 Task: Create ChildIssue0041 as Child Issue of Issue Issue0021 in Backlog  in Scrum Project Project0005 in Jira
Action: Mouse moved to (370, 430)
Screenshot: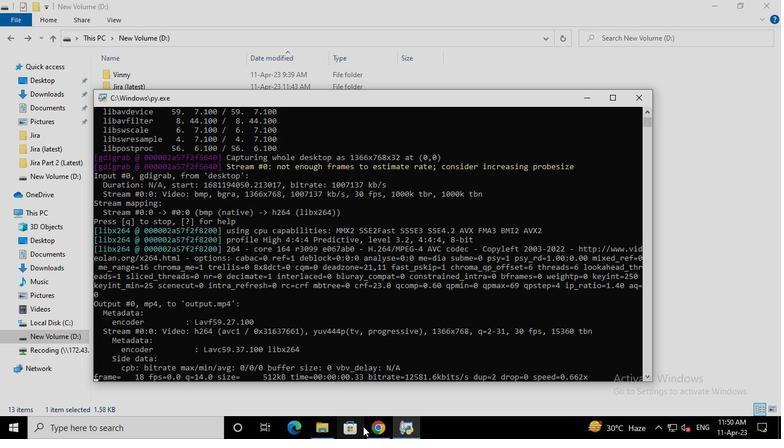 
Action: Mouse pressed left at (370, 430)
Screenshot: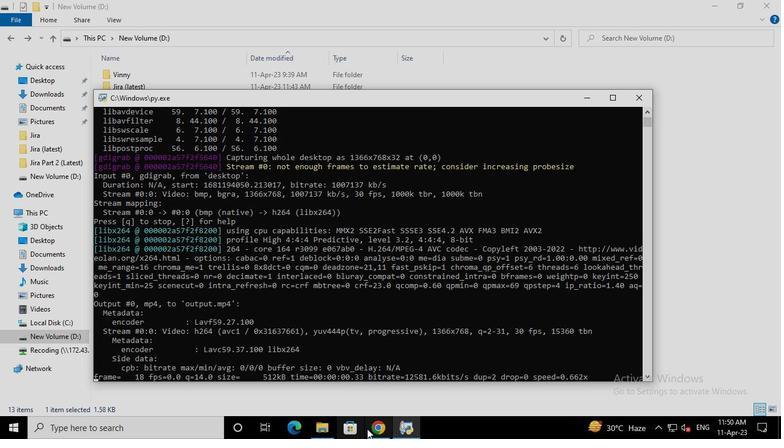 
Action: Mouse moved to (78, 174)
Screenshot: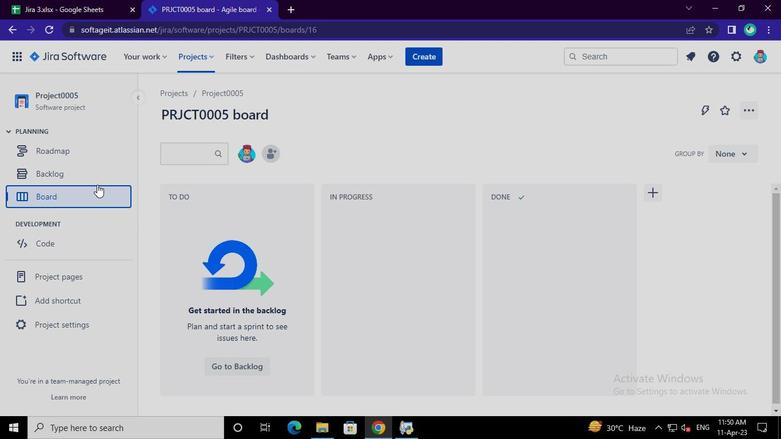 
Action: Mouse pressed left at (78, 174)
Screenshot: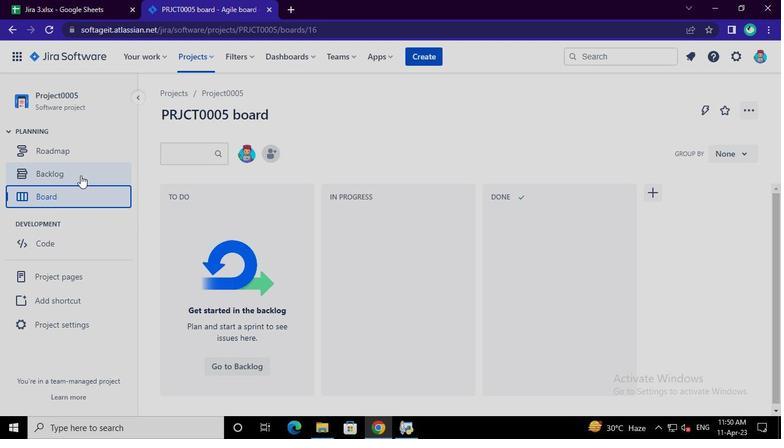 
Action: Mouse moved to (260, 261)
Screenshot: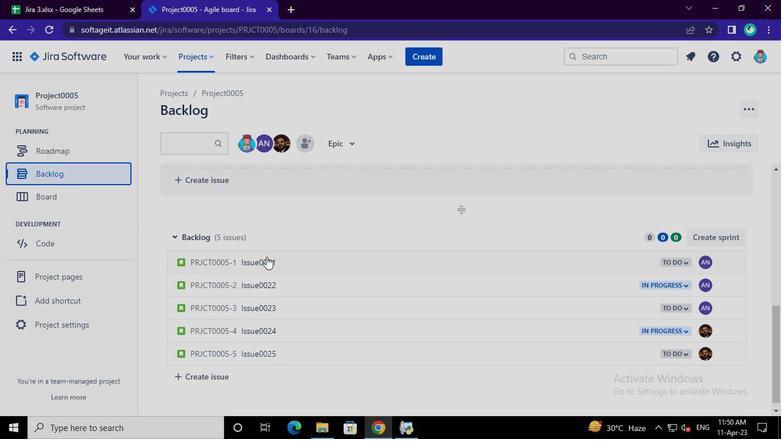 
Action: Mouse pressed left at (260, 261)
Screenshot: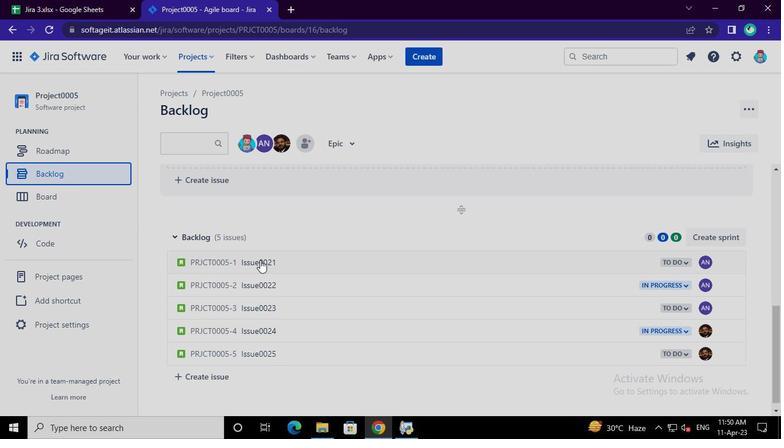 
Action: Mouse moved to (579, 231)
Screenshot: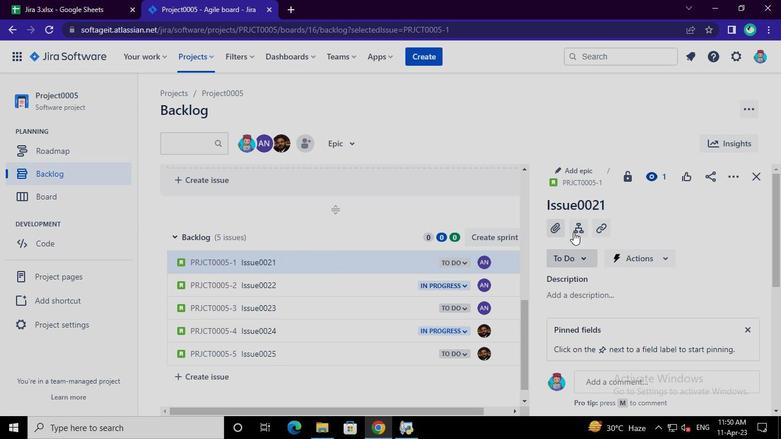 
Action: Mouse pressed left at (579, 231)
Screenshot: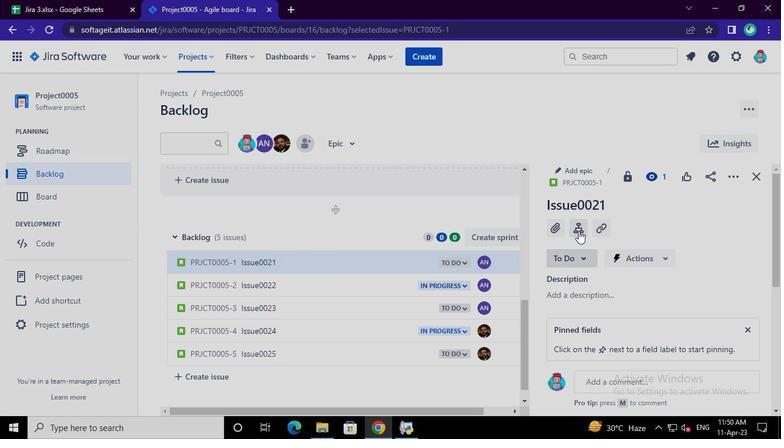 
Action: Mouse moved to (586, 275)
Screenshot: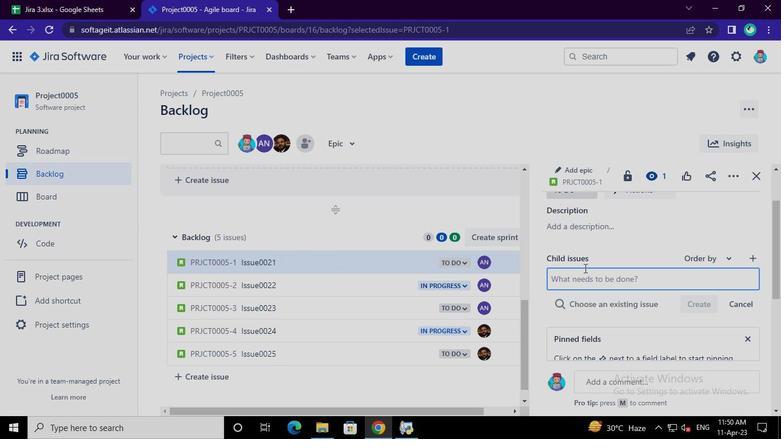 
Action: Mouse pressed left at (586, 275)
Screenshot: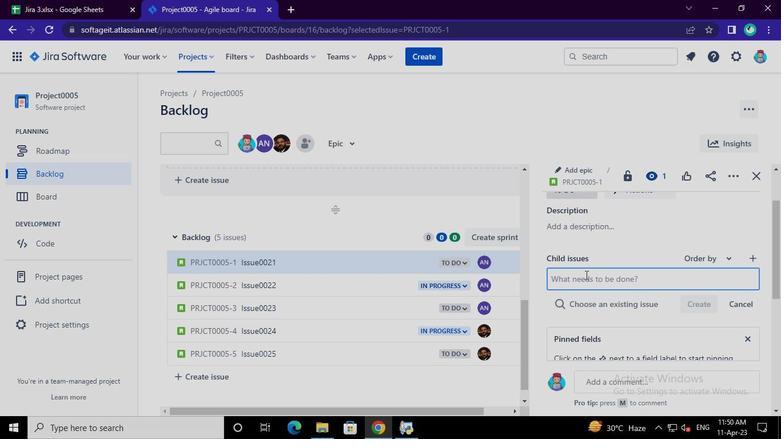
Action: Mouse moved to (590, 273)
Screenshot: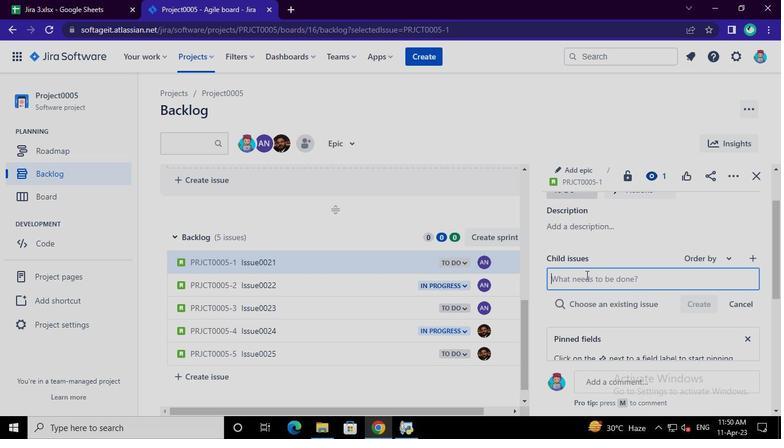 
Action: Keyboard Key.shift
Screenshot: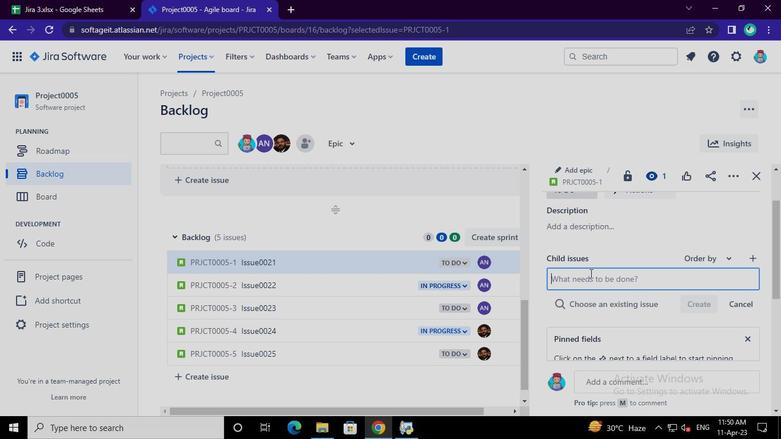 
Action: Keyboard C
Screenshot: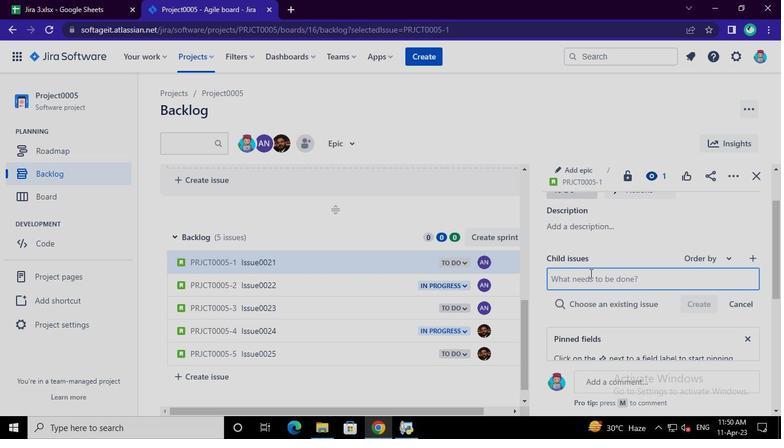 
Action: Keyboard h
Screenshot: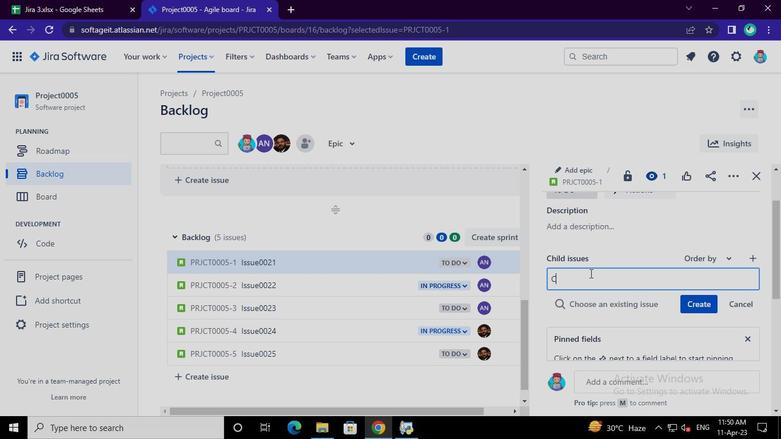 
Action: Keyboard i
Screenshot: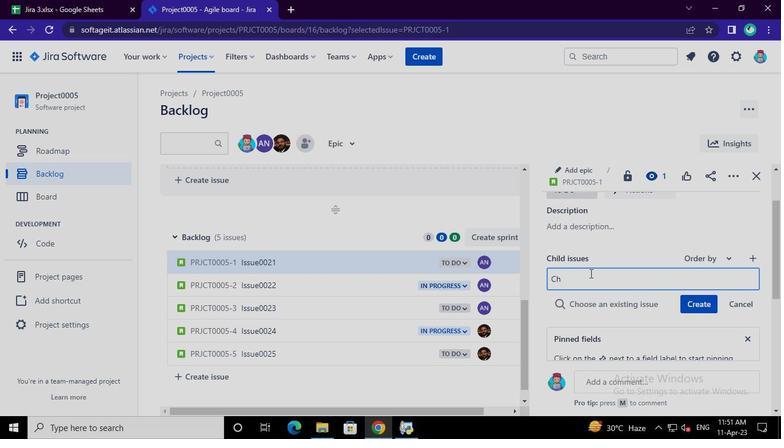 
Action: Keyboard l
Screenshot: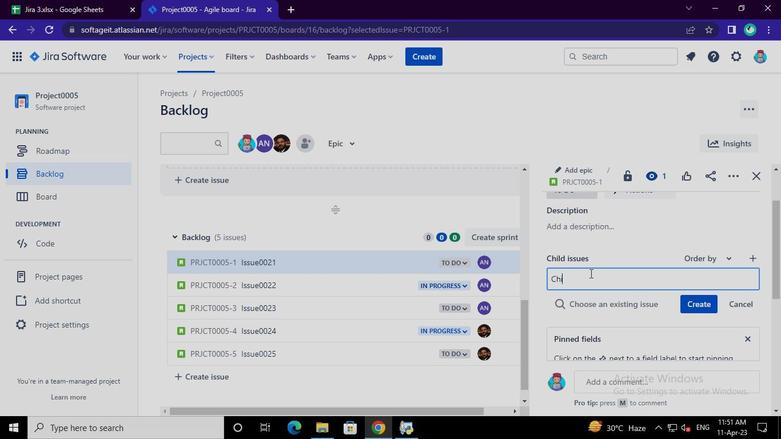 
Action: Keyboard d
Screenshot: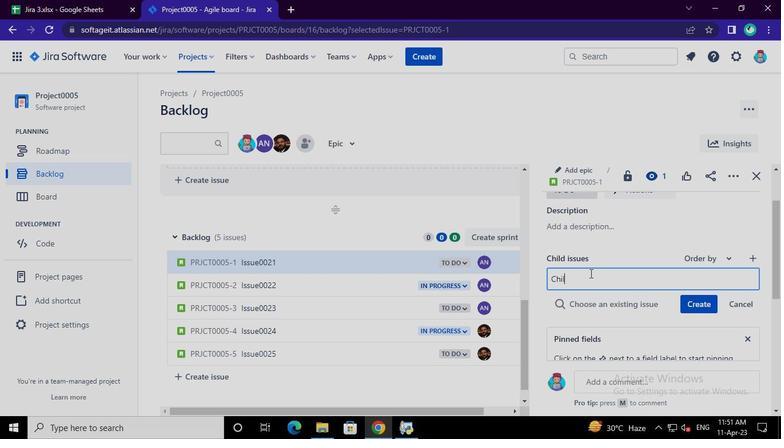 
Action: Keyboard Key.shift
Screenshot: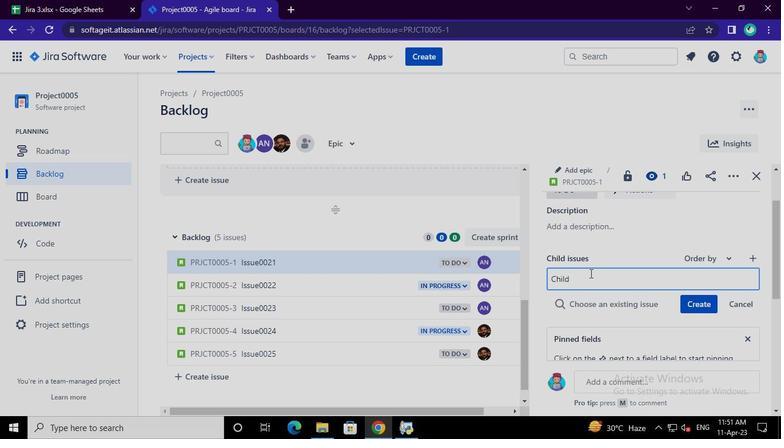 
Action: Keyboard I
Screenshot: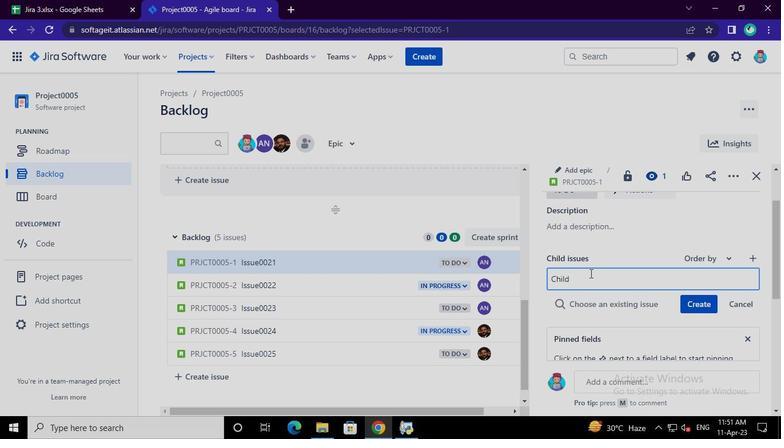 
Action: Keyboard s
Screenshot: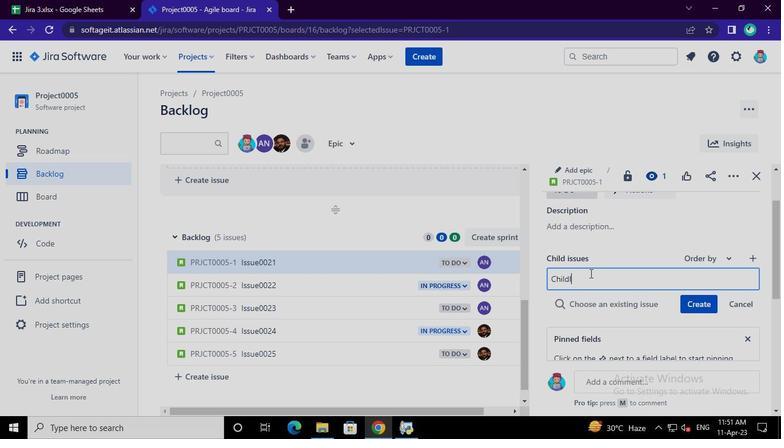 
Action: Keyboard s
Screenshot: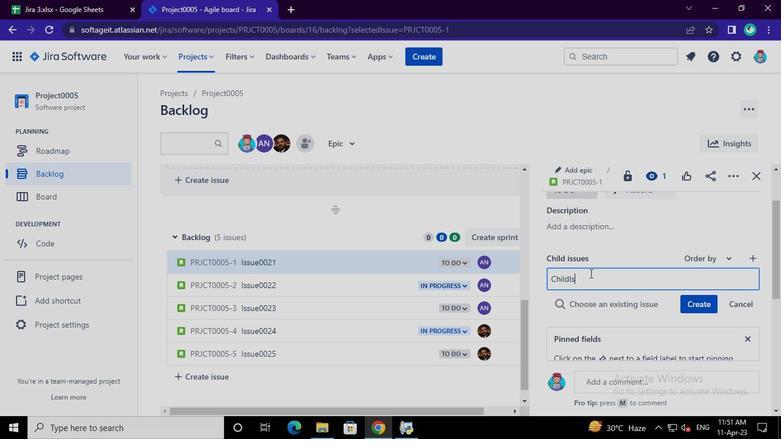 
Action: Keyboard u
Screenshot: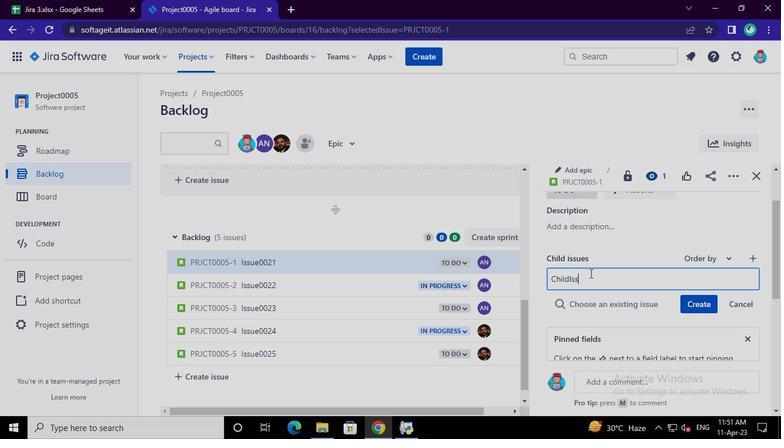 
Action: Keyboard e
Screenshot: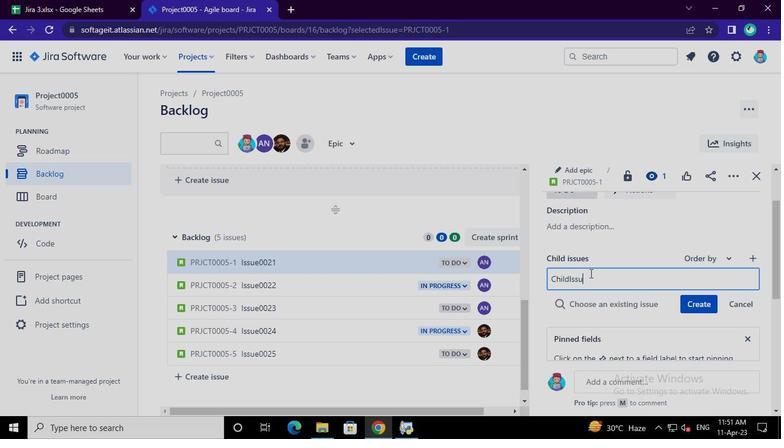 
Action: Keyboard <96>
Screenshot: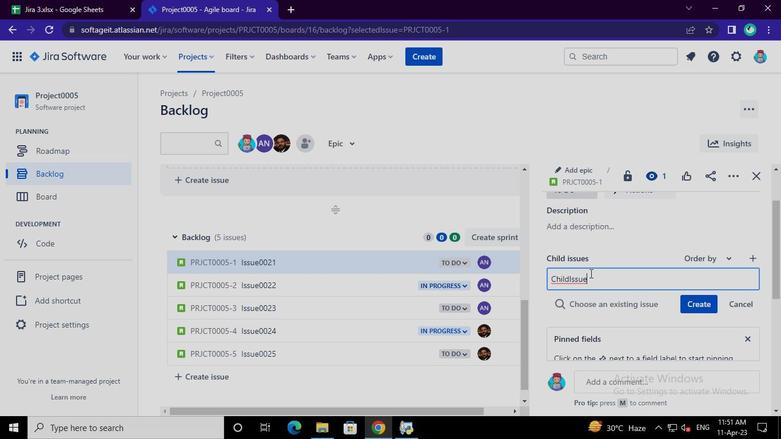 
Action: Keyboard <96>
Screenshot: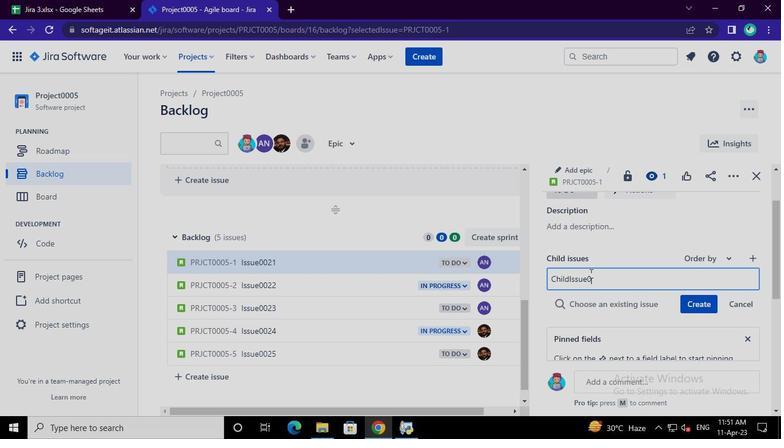 
Action: Keyboard <100>
Screenshot: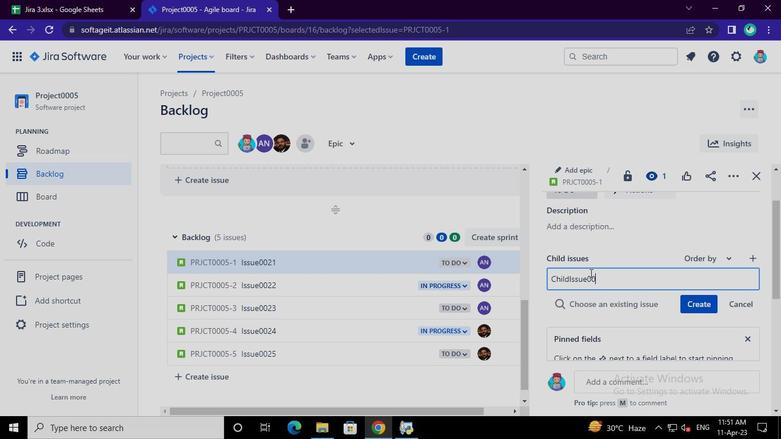 
Action: Keyboard <97>
Screenshot: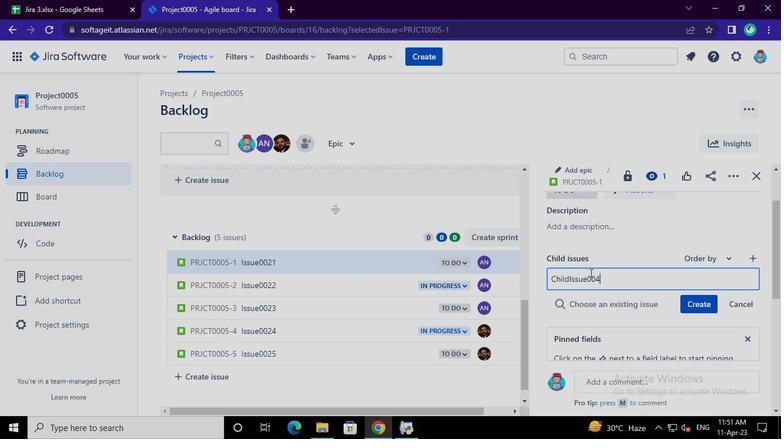 
Action: Mouse moved to (690, 304)
Screenshot: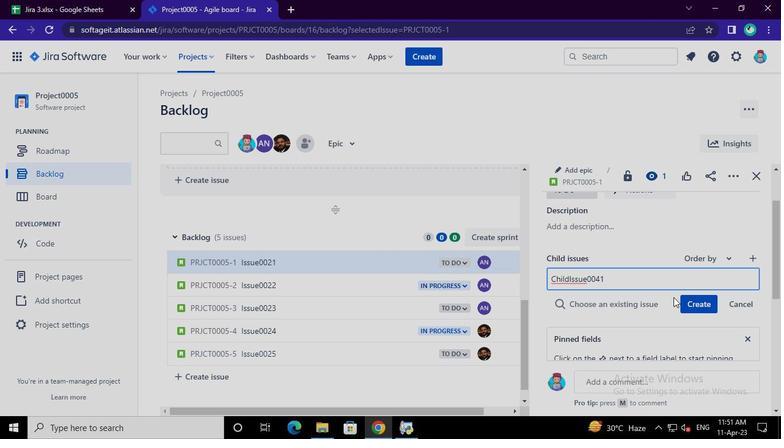 
Action: Mouse pressed left at (690, 304)
Screenshot: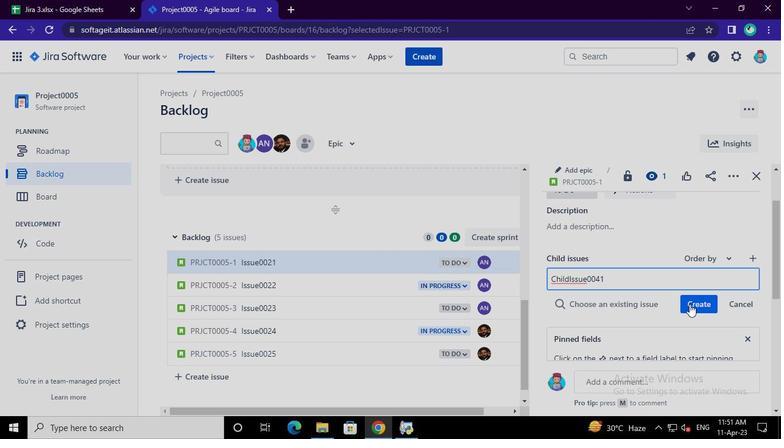 
Action: Mouse moved to (409, 430)
Screenshot: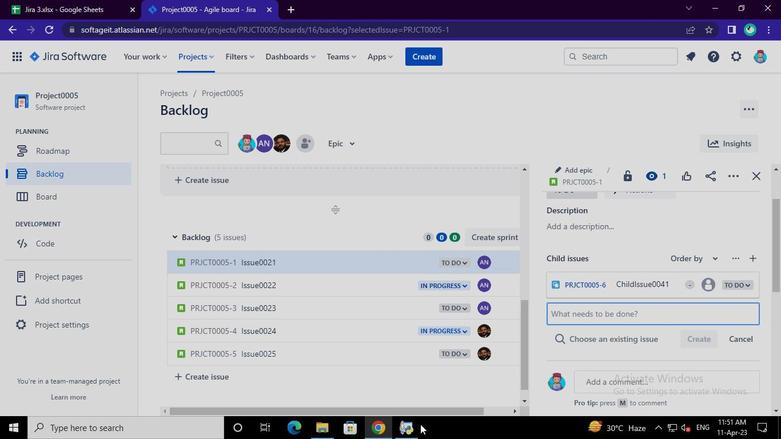 
Action: Mouse pressed left at (409, 430)
Screenshot: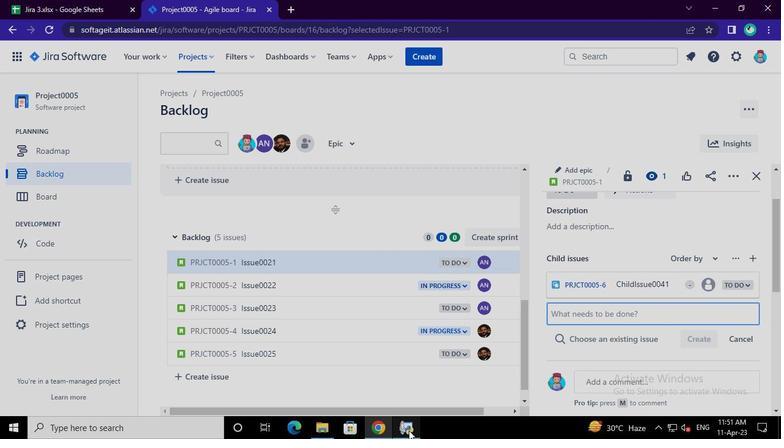 
Action: Mouse moved to (639, 94)
Screenshot: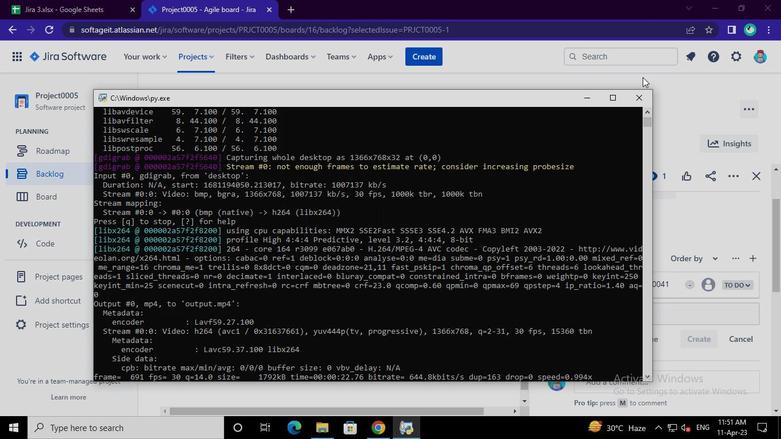 
Action: Mouse pressed left at (639, 94)
Screenshot: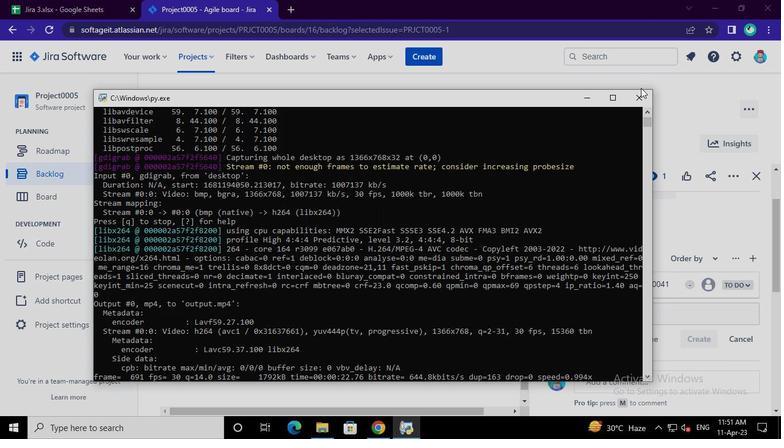 
